 Task: Change background from reset to theme.
Action: Mouse moved to (322, 91)
Screenshot: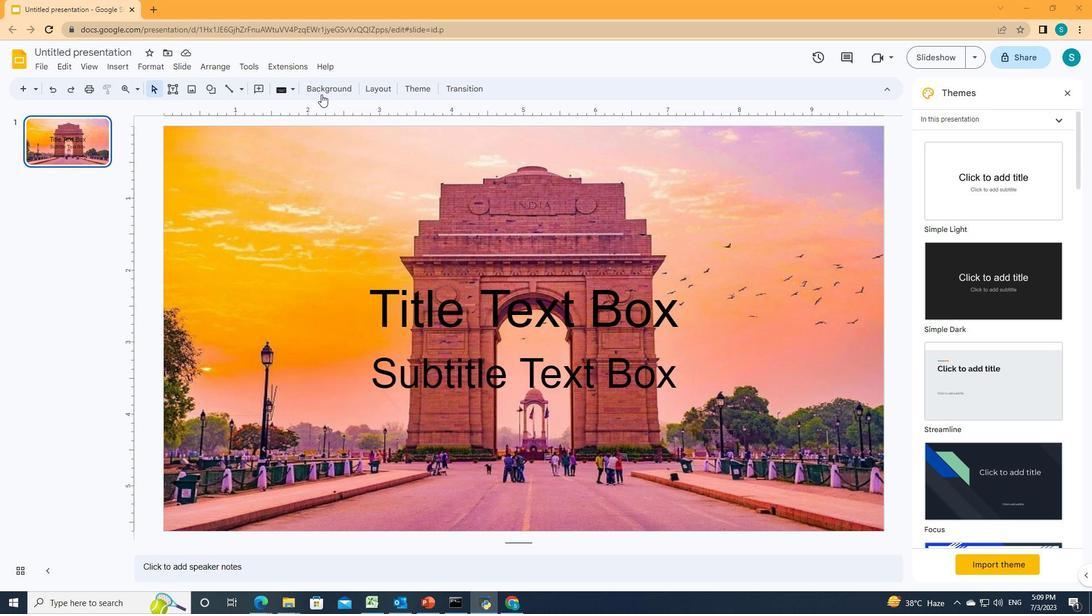 
Action: Mouse pressed left at (322, 91)
Screenshot: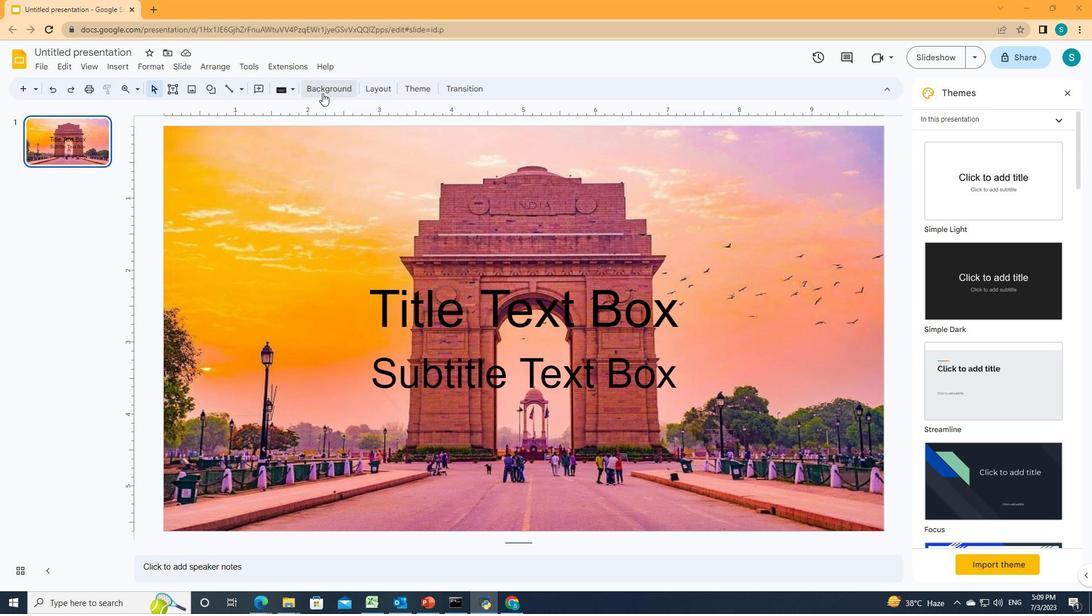 
Action: Mouse moved to (598, 339)
Screenshot: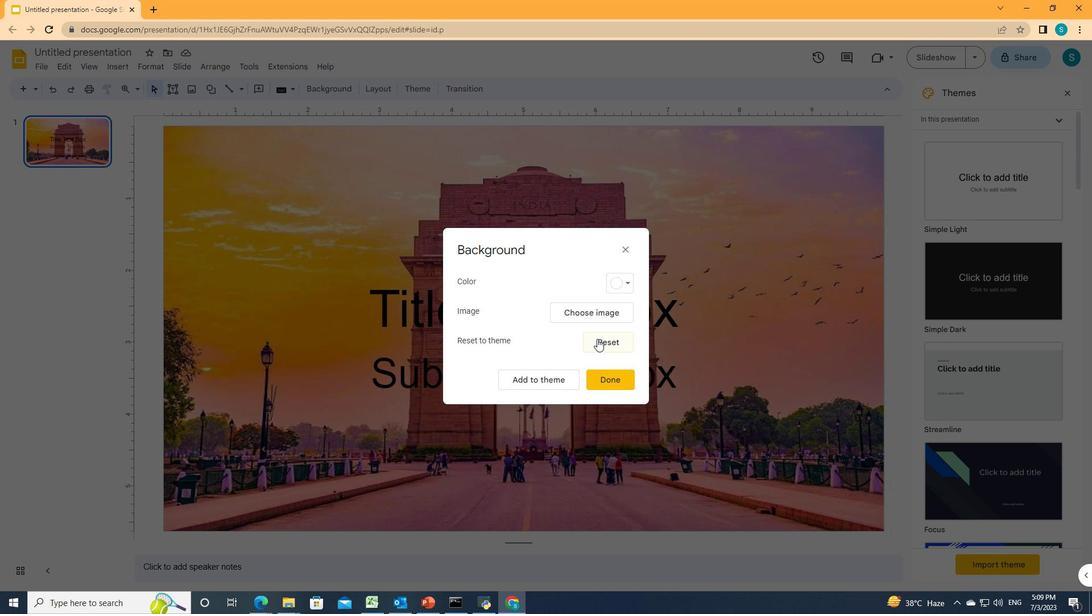 
Action: Mouse pressed left at (598, 339)
Screenshot: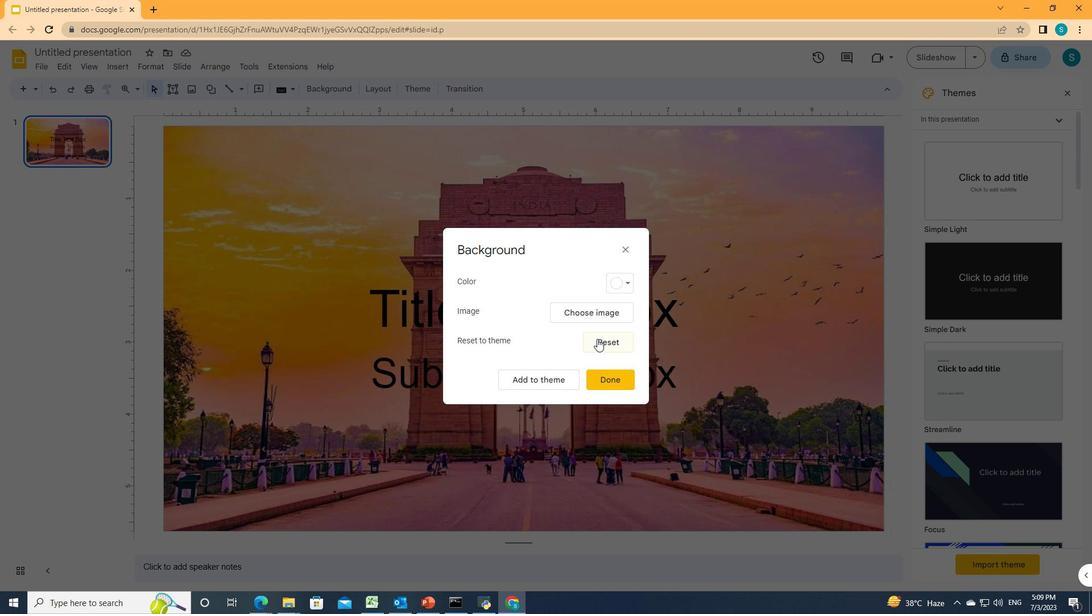 
Action: Mouse moved to (615, 377)
Screenshot: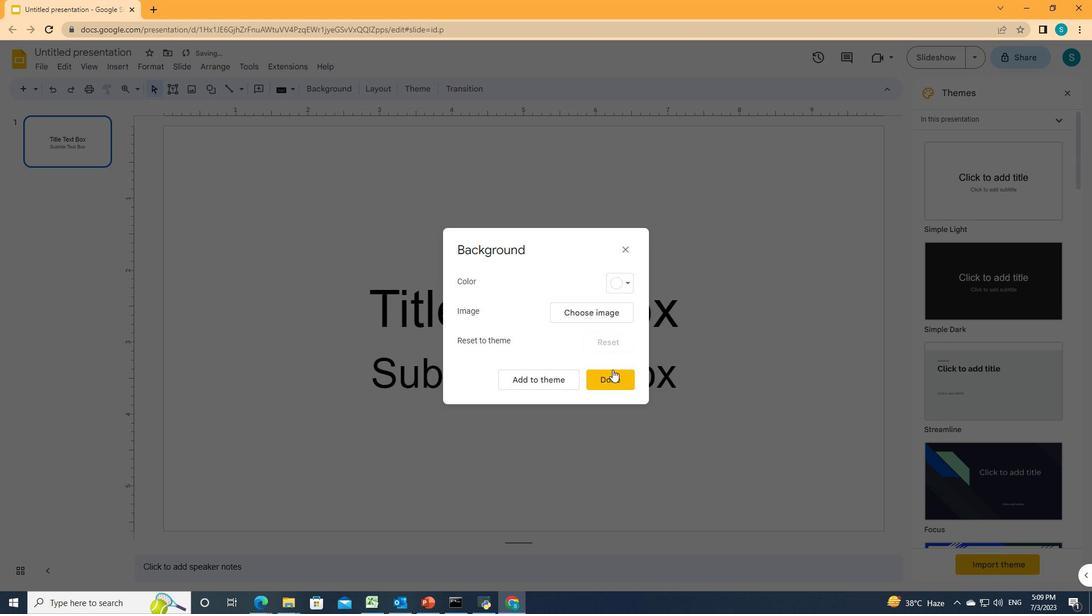 
Action: Mouse pressed left at (615, 377)
Screenshot: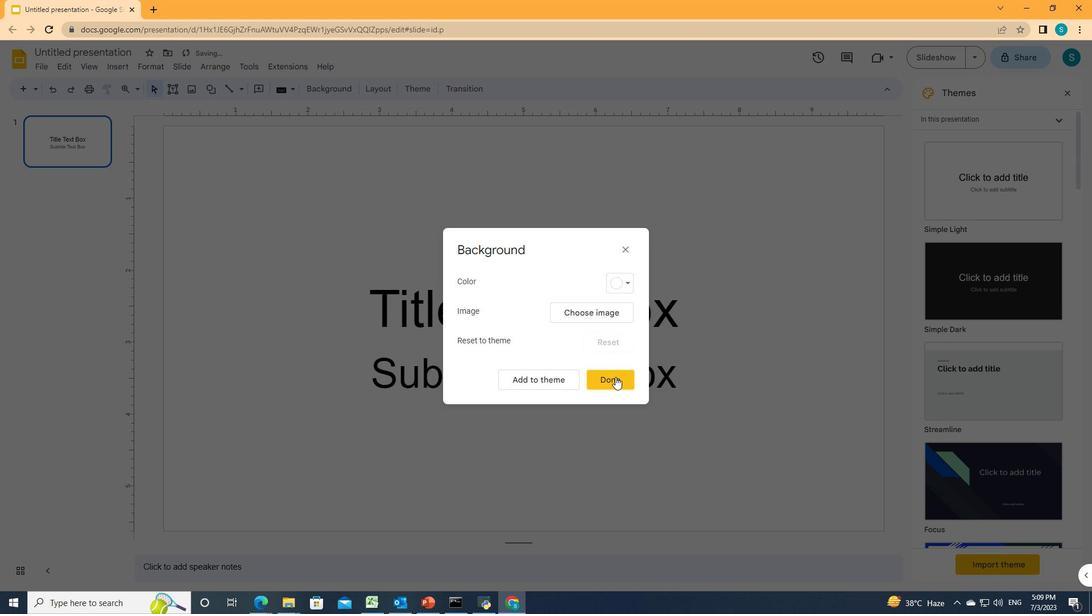 
